 Task: Add a signature Jack Davis containing With heartfelt thanks and warm wishes, Jack Davis to email address softage.2@softage.net and add a folder Easter ideas
Action: Key pressed n
Screenshot: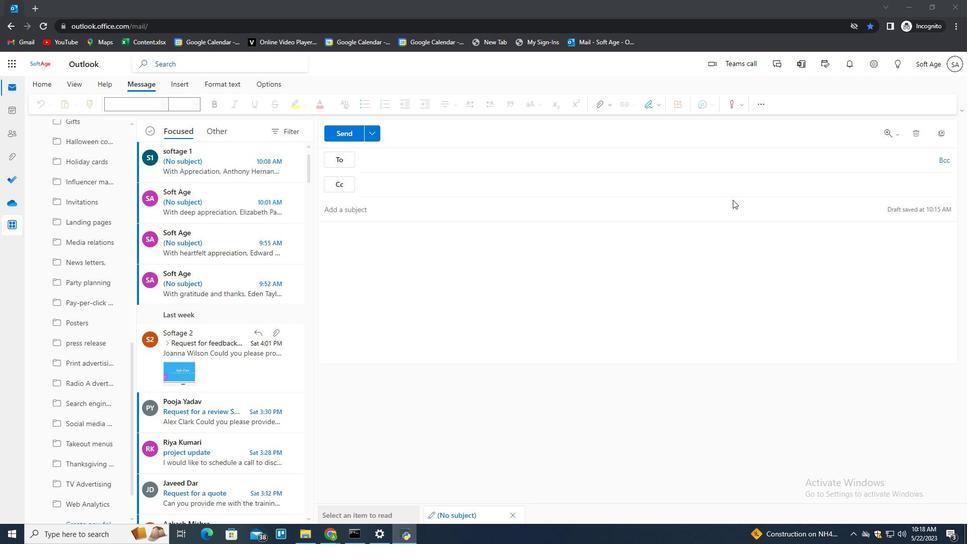 
Action: Mouse moved to (648, 101)
Screenshot: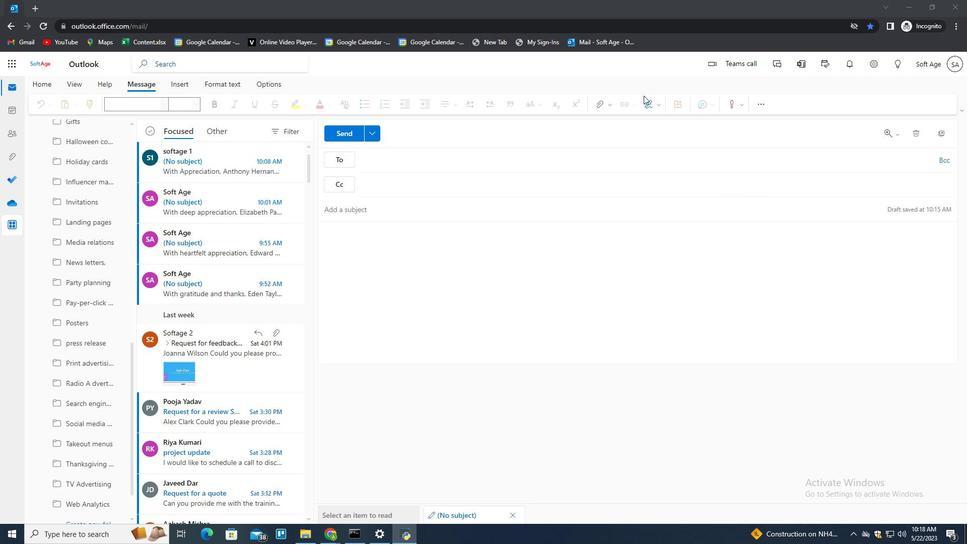 
Action: Mouse pressed left at (648, 101)
Screenshot: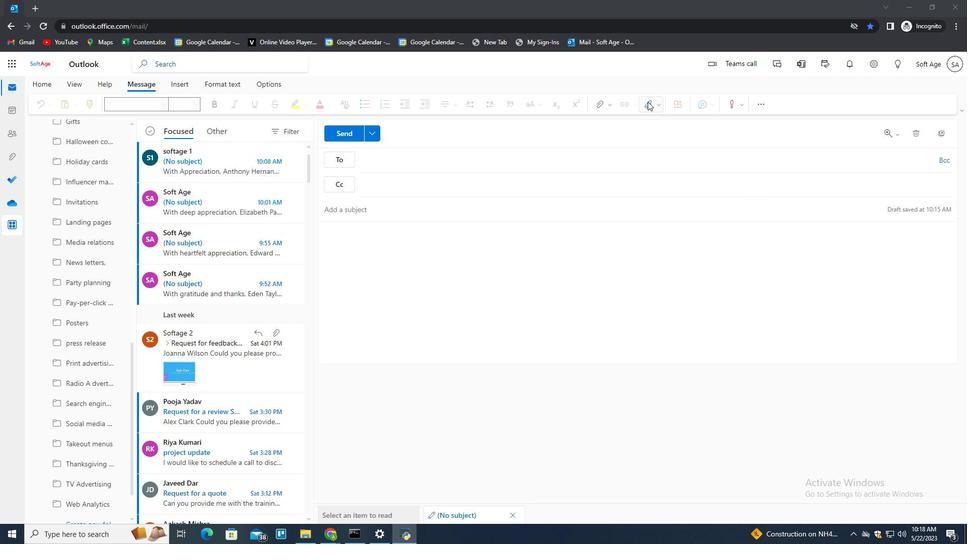 
Action: Mouse moved to (637, 142)
Screenshot: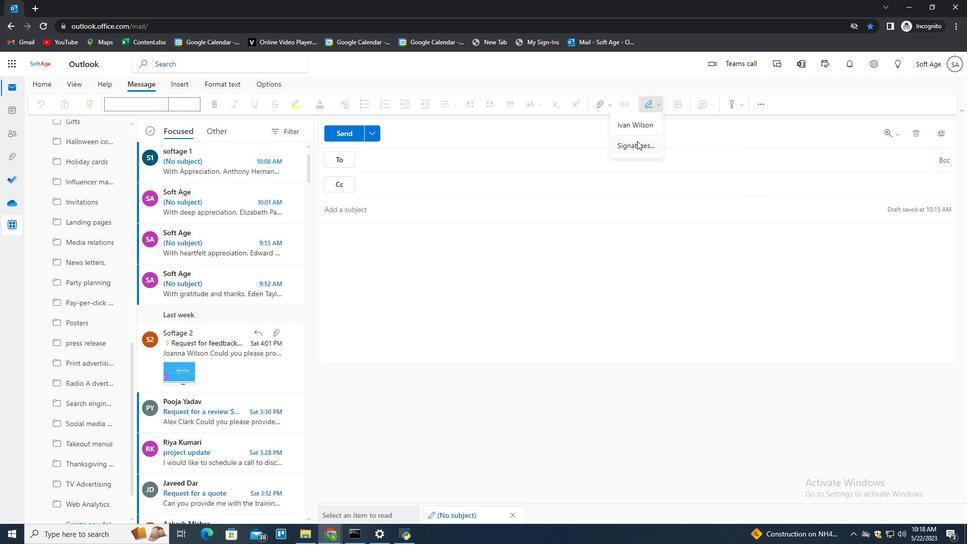
Action: Mouse pressed left at (637, 142)
Screenshot: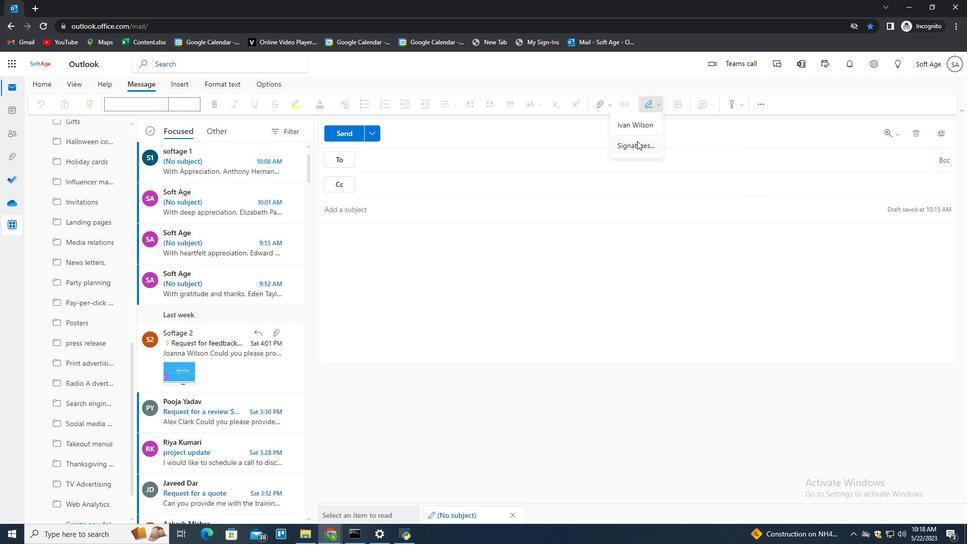 
Action: Mouse moved to (695, 182)
Screenshot: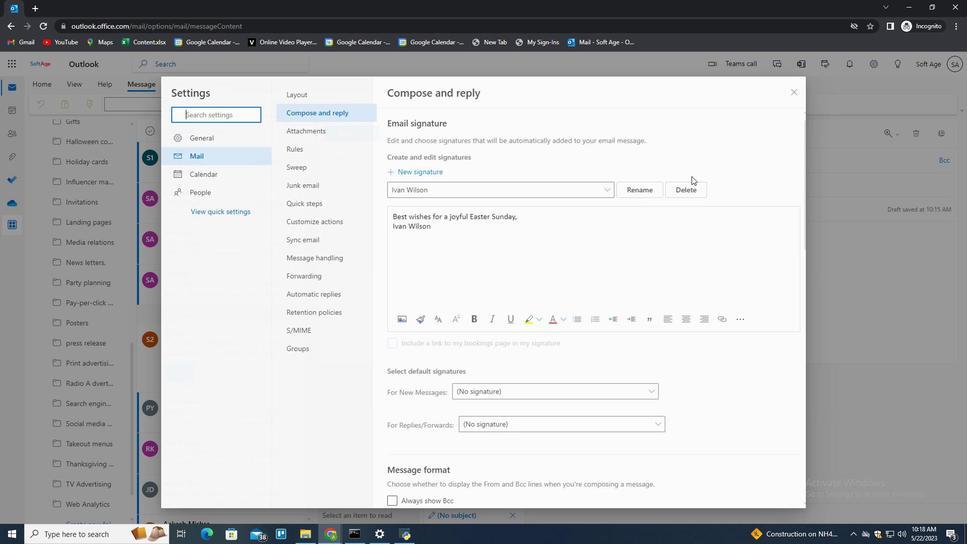 
Action: Mouse pressed left at (695, 182)
Screenshot: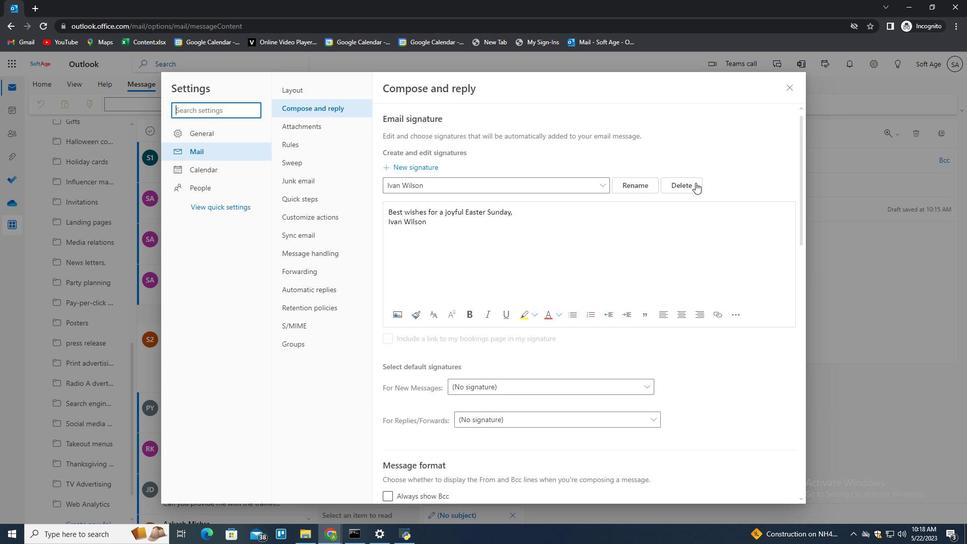 
Action: Mouse moved to (689, 183)
Screenshot: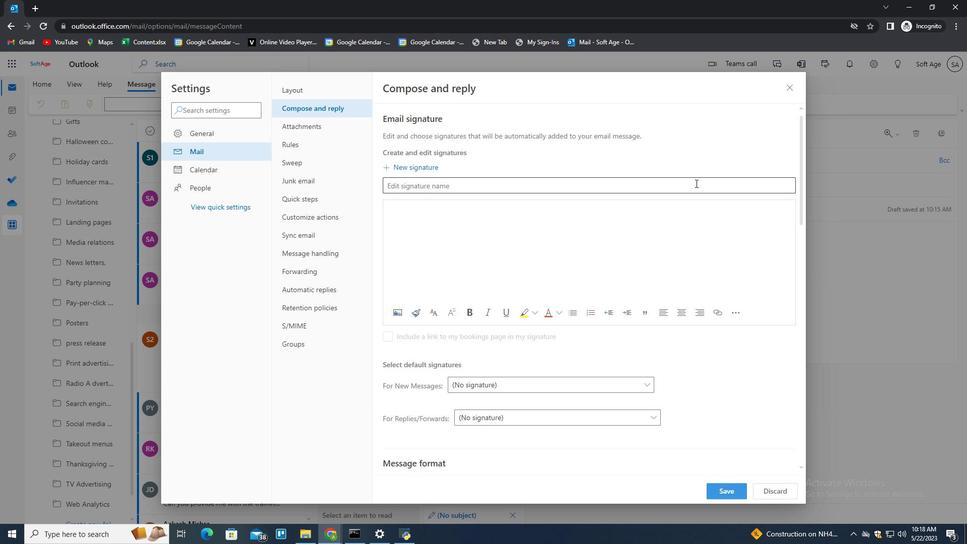 
Action: Mouse pressed left at (689, 183)
Screenshot: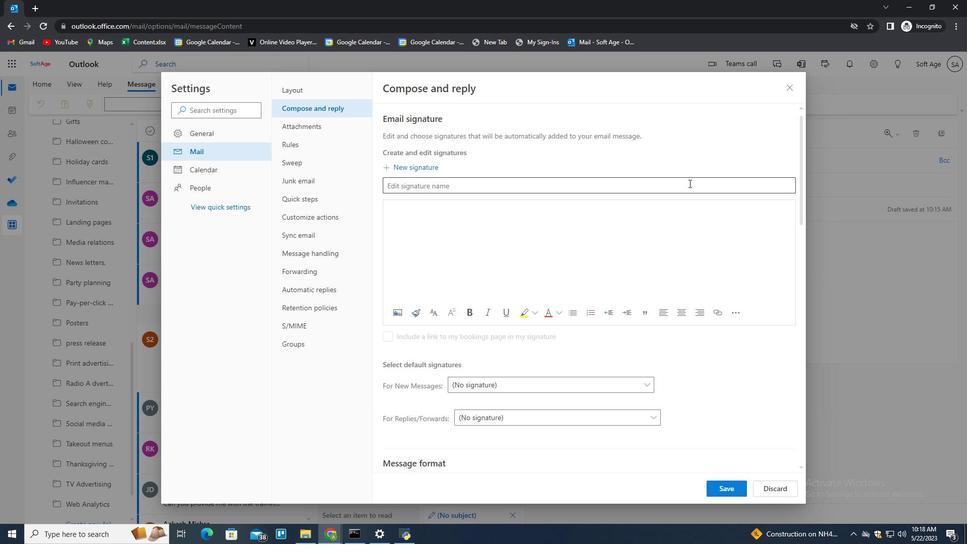 
Action: Mouse moved to (688, 183)
Screenshot: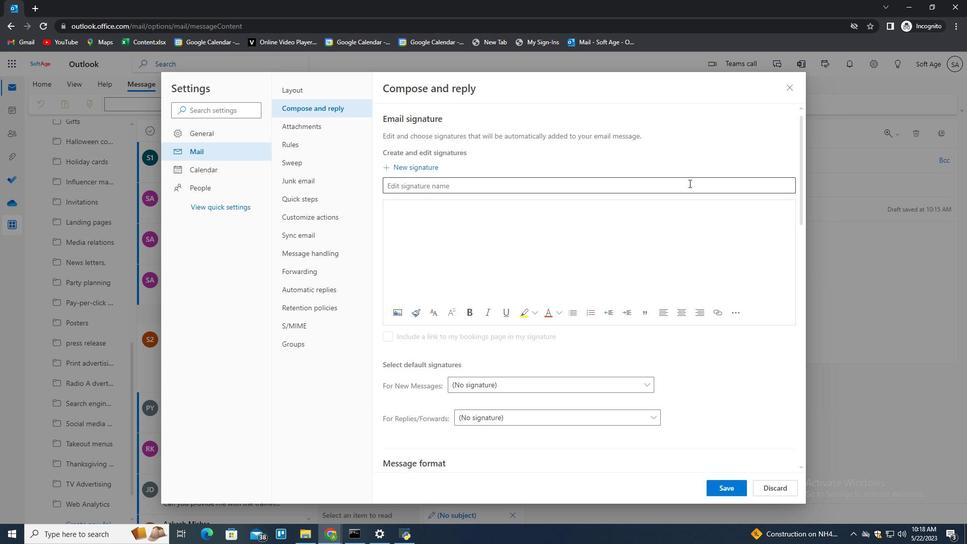 
Action: Key pressed <Key.shift>Jack<Key.space><Key.shift>Davis<Key.space><Key.tab><Key.shift>With<Key.space>heartfelt<Key.space>thanksa<Key.backspace><Key.space>and<Key.space>wr<Key.backspace>arm<Key.space>wishes,<Key.shift_r><Key.enter><Key.shift>Jack<Key.space><Key.shift>Davis
Screenshot: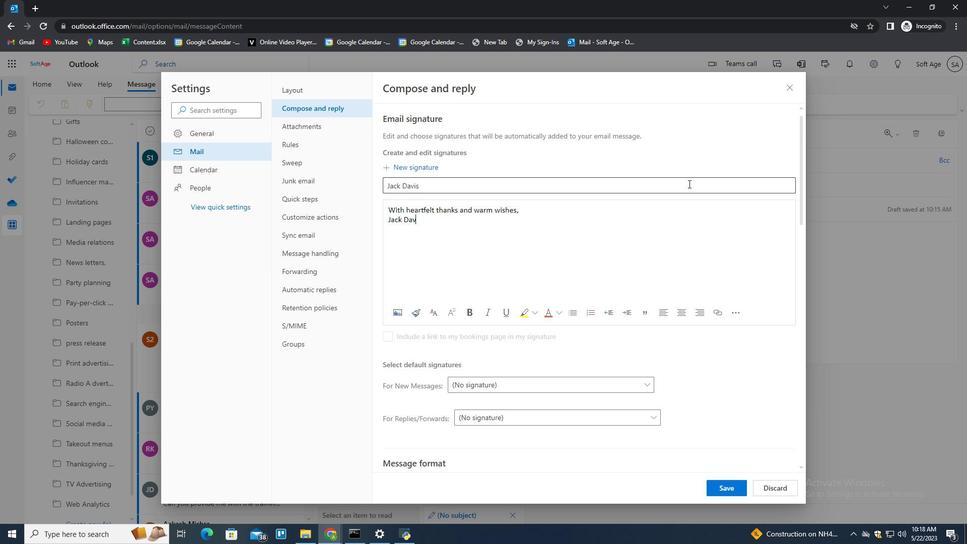 
Action: Mouse moved to (722, 489)
Screenshot: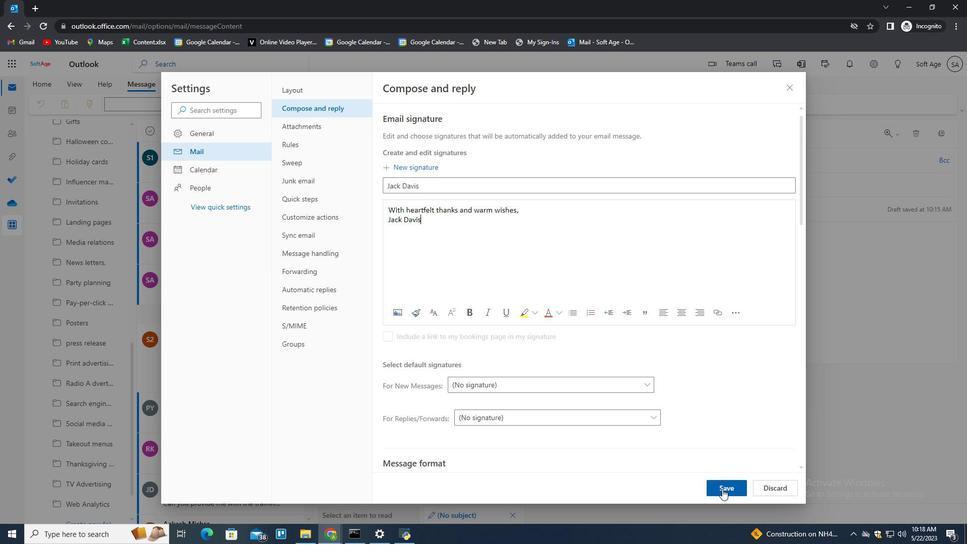 
Action: Mouse pressed left at (722, 489)
Screenshot: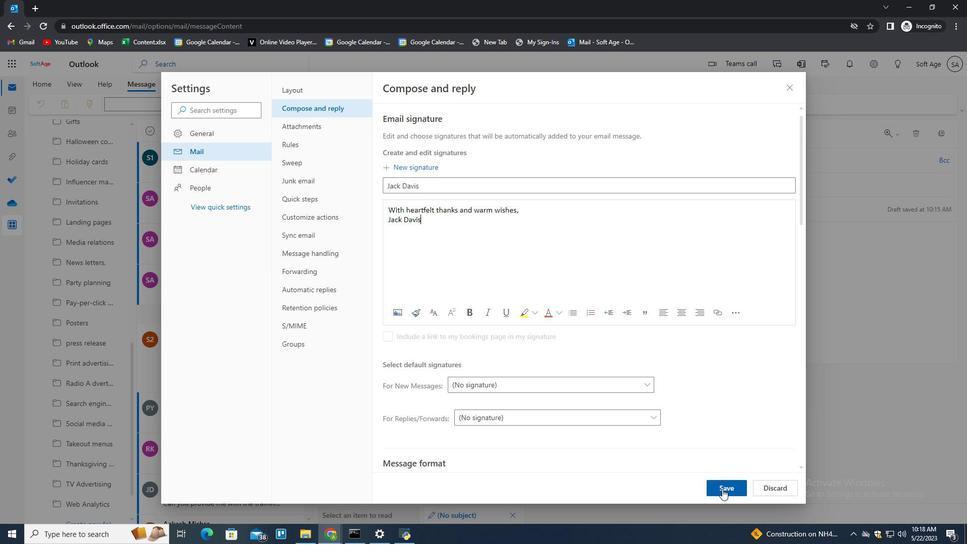 
Action: Mouse moved to (848, 280)
Screenshot: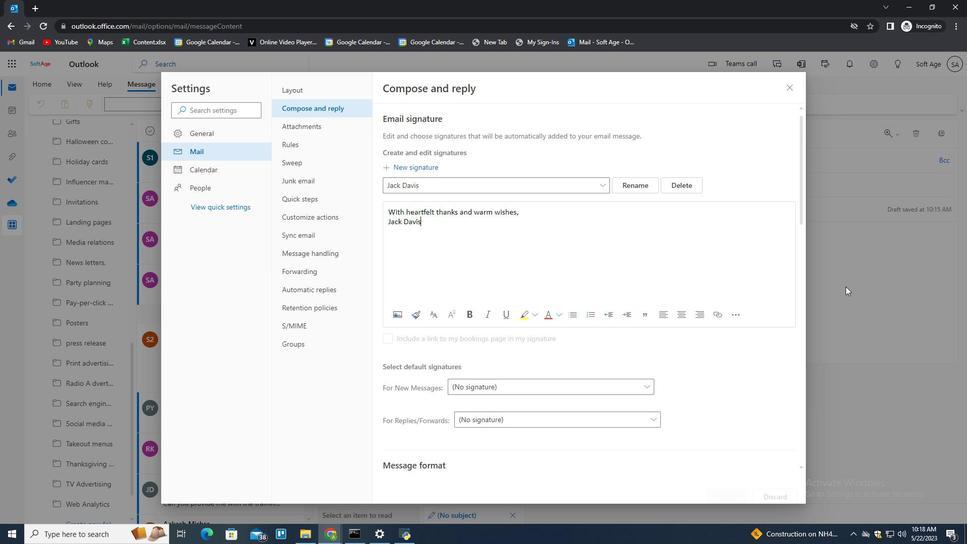 
Action: Mouse pressed left at (848, 280)
Screenshot: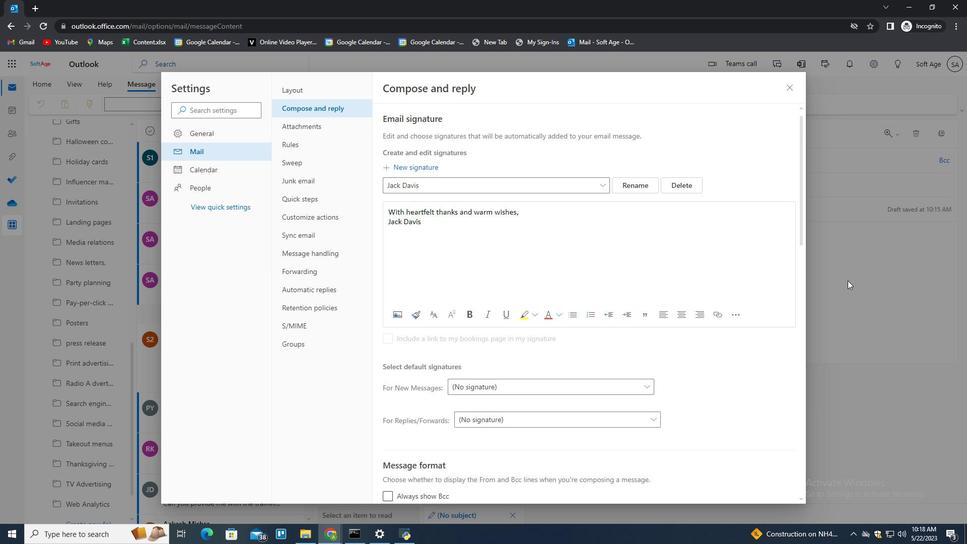 
Action: Mouse moved to (648, 109)
Screenshot: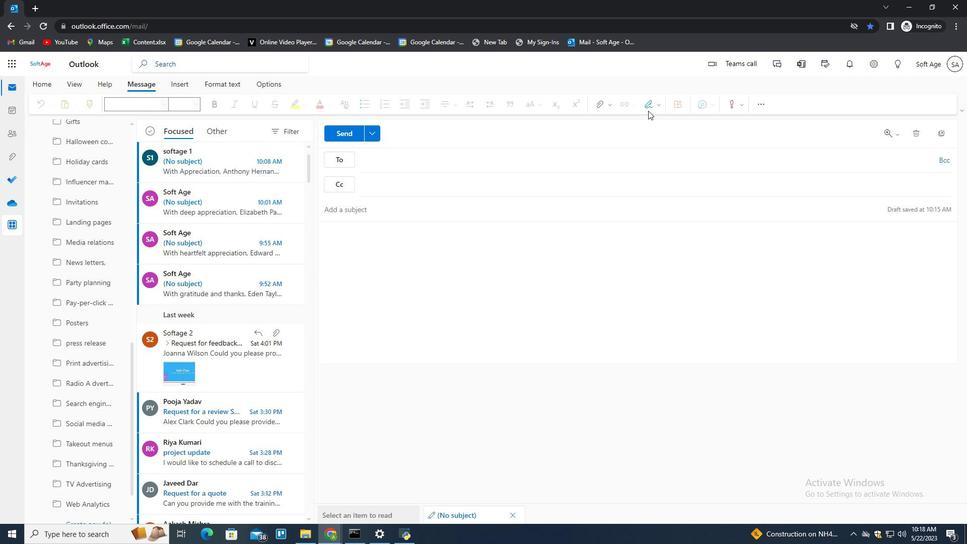 
Action: Mouse pressed left at (648, 109)
Screenshot: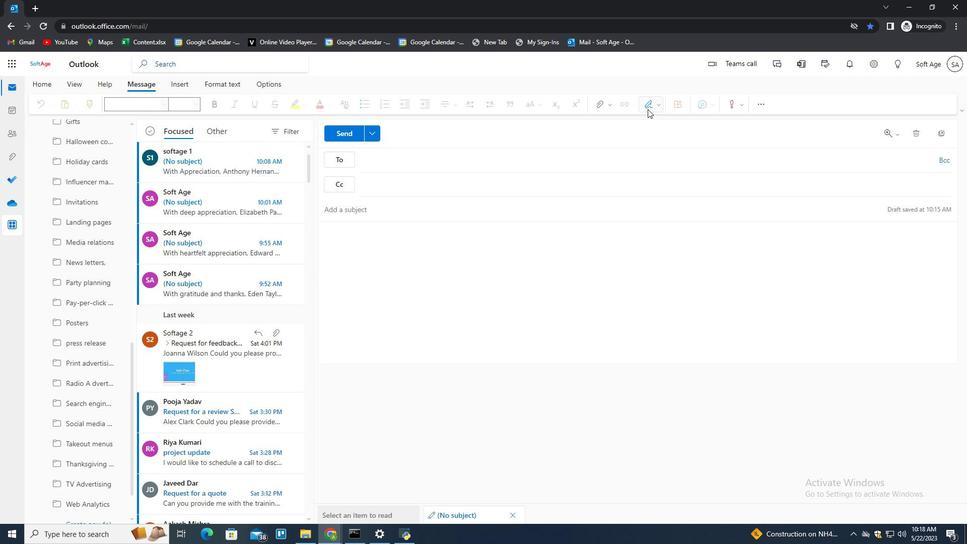 
Action: Mouse moved to (641, 126)
Screenshot: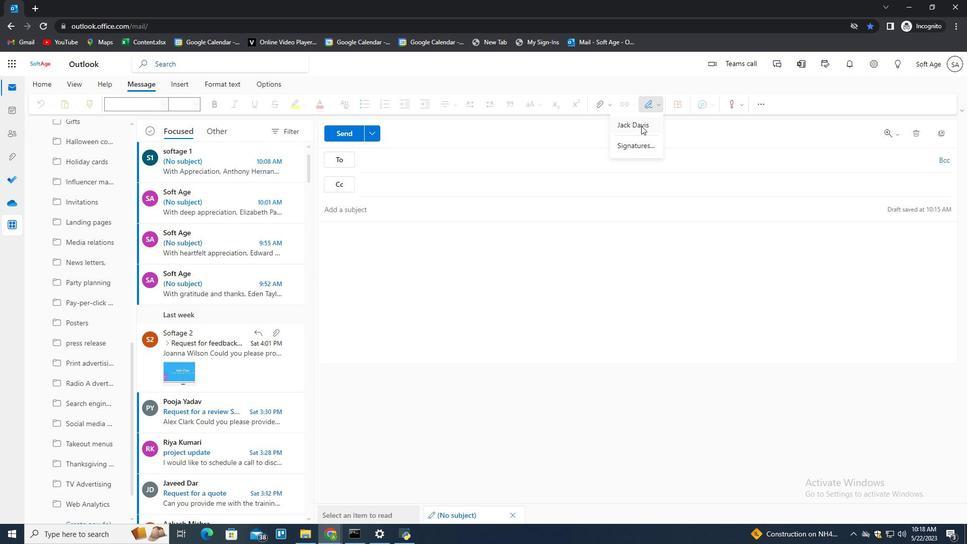 
Action: Mouse pressed left at (641, 126)
Screenshot: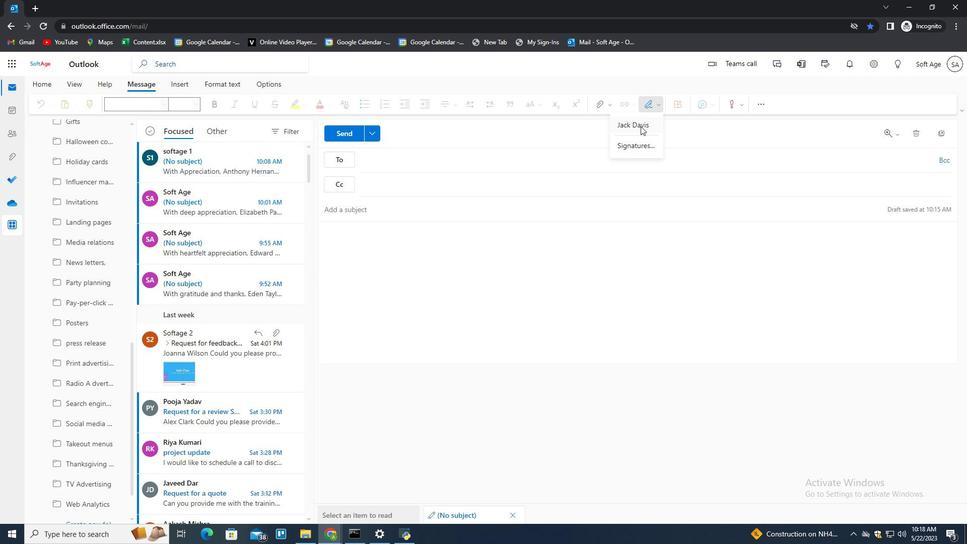 
Action: Mouse moved to (395, 163)
Screenshot: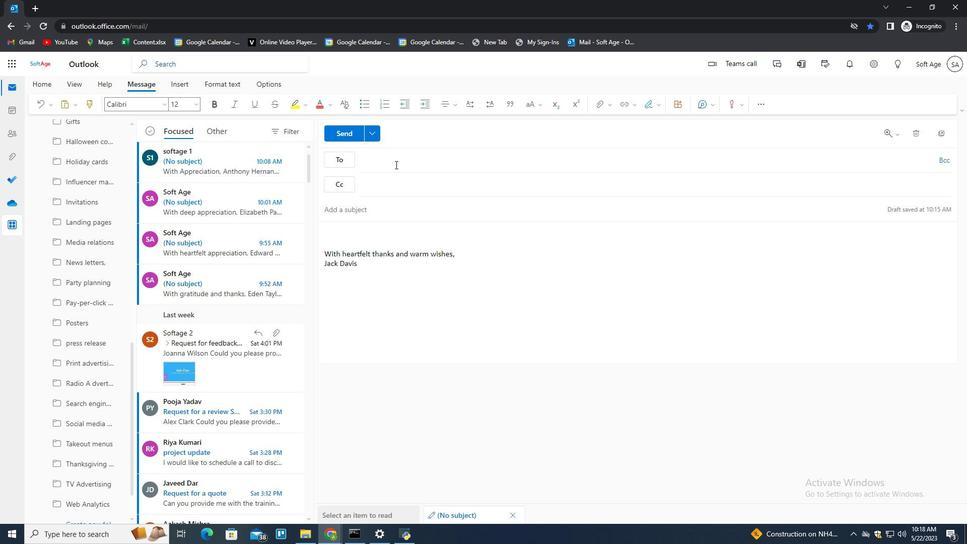 
Action: Mouse pressed left at (395, 163)
Screenshot: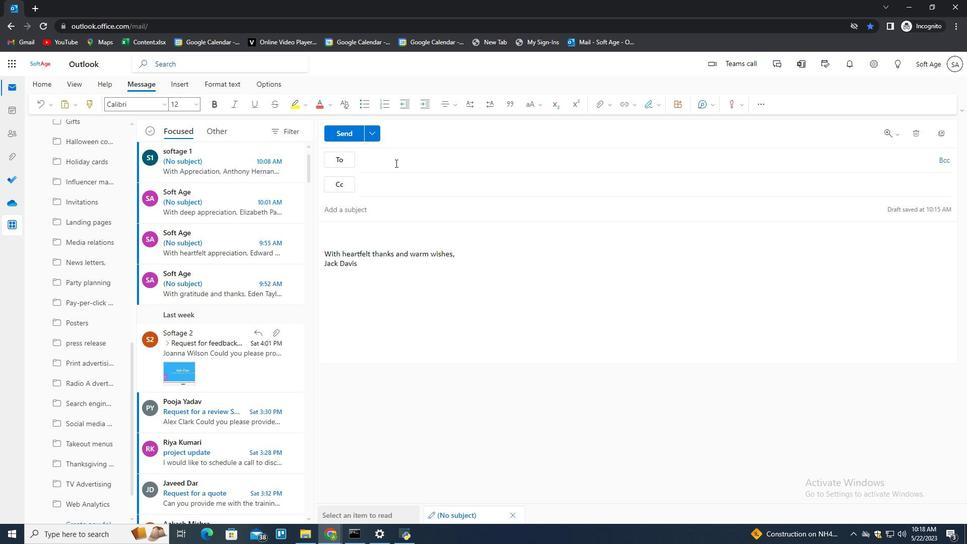 
Action: Key pressed softage.2<Key.shift>@softae.<Key.backspace><Key.backspace>ge.net<Key.enter>
Screenshot: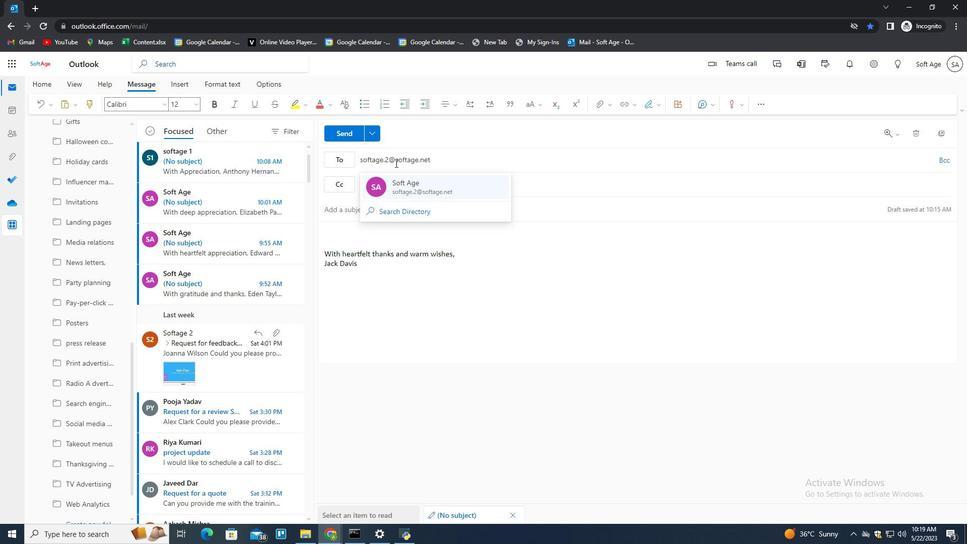 
Action: Mouse moved to (86, 321)
Screenshot: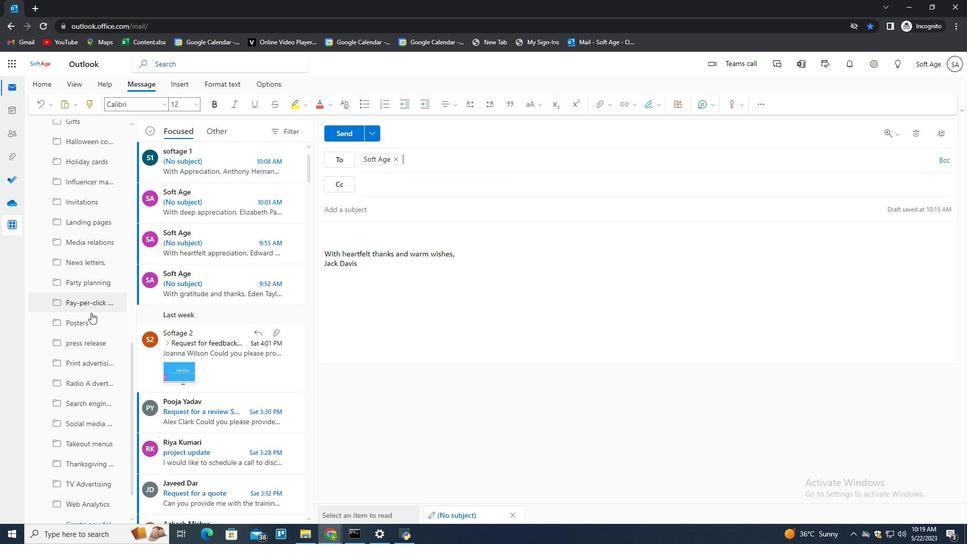 
Action: Mouse scrolled (86, 321) with delta (0, 0)
Screenshot: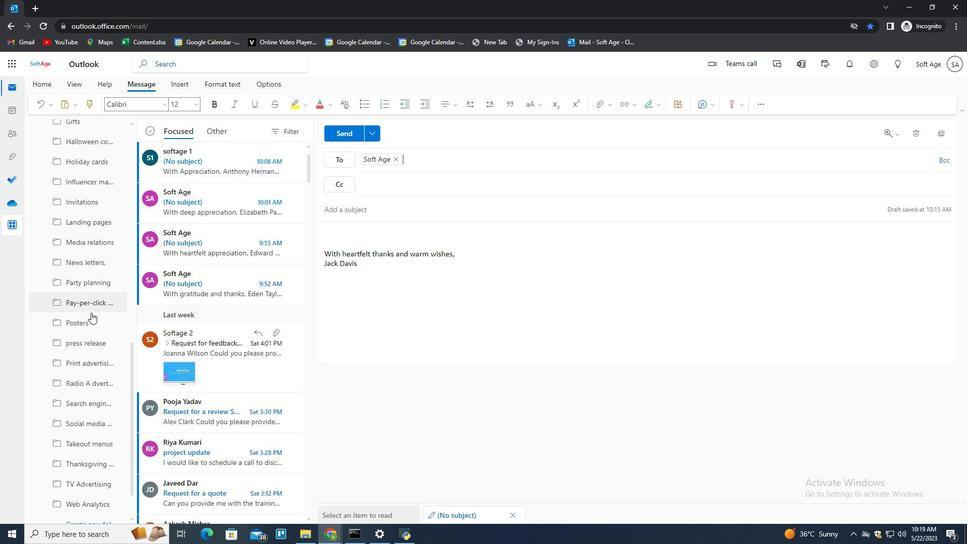 
Action: Mouse moved to (86, 322)
Screenshot: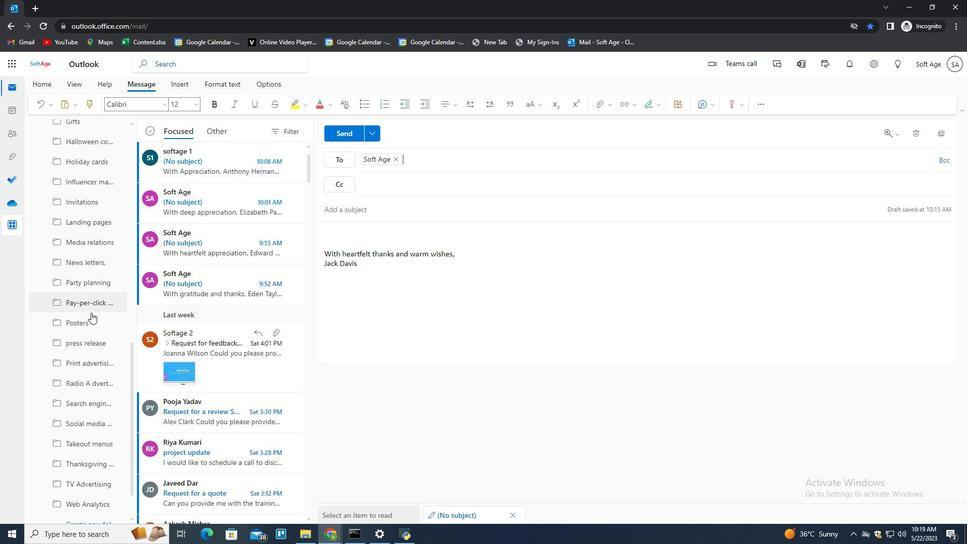 
Action: Mouse scrolled (86, 322) with delta (0, 0)
Screenshot: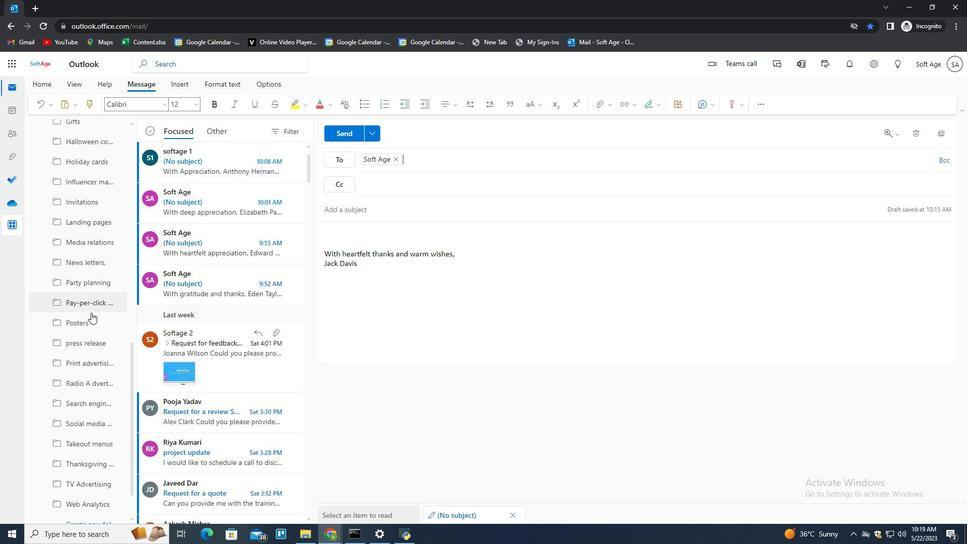 
Action: Mouse moved to (86, 323)
Screenshot: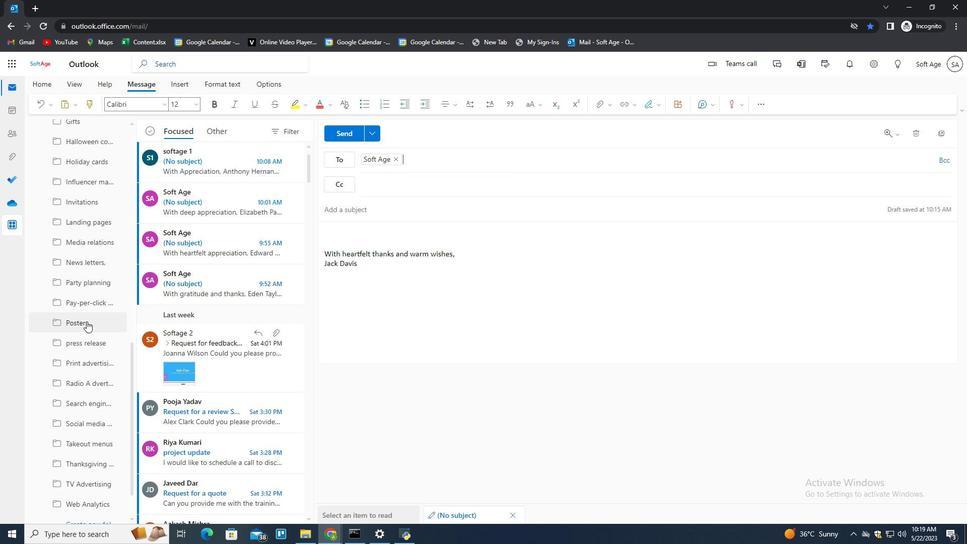 
Action: Mouse scrolled (86, 322) with delta (0, 0)
Screenshot: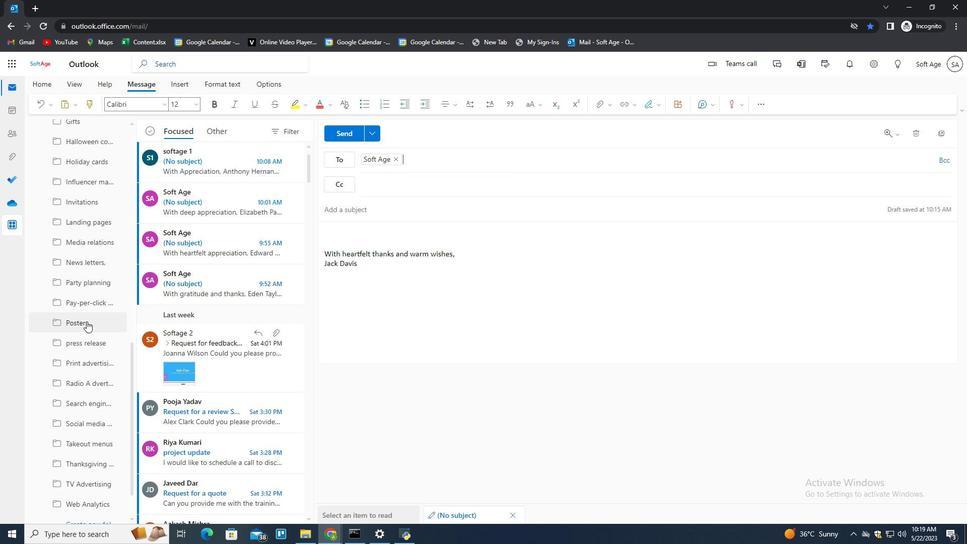 
Action: Mouse moved to (85, 323)
Screenshot: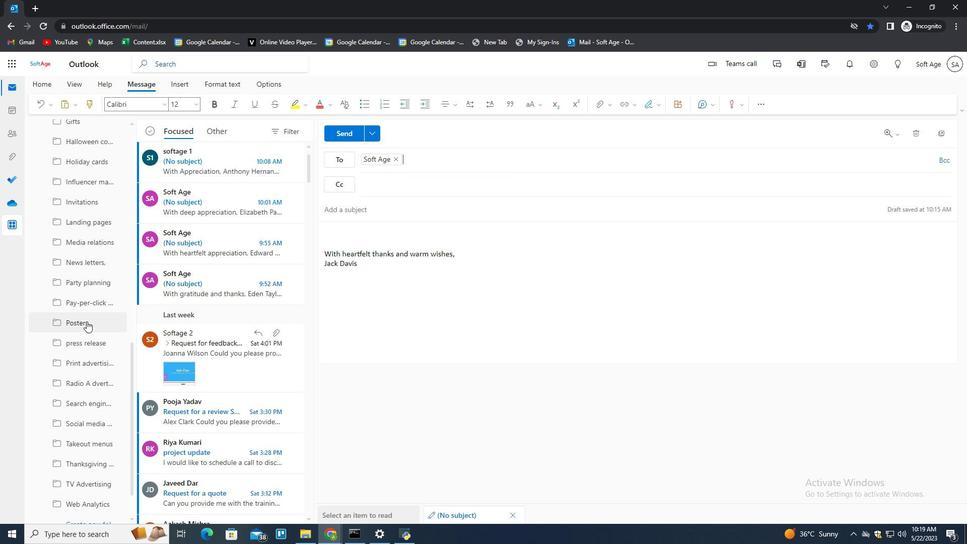
Action: Mouse scrolled (85, 323) with delta (0, 0)
Screenshot: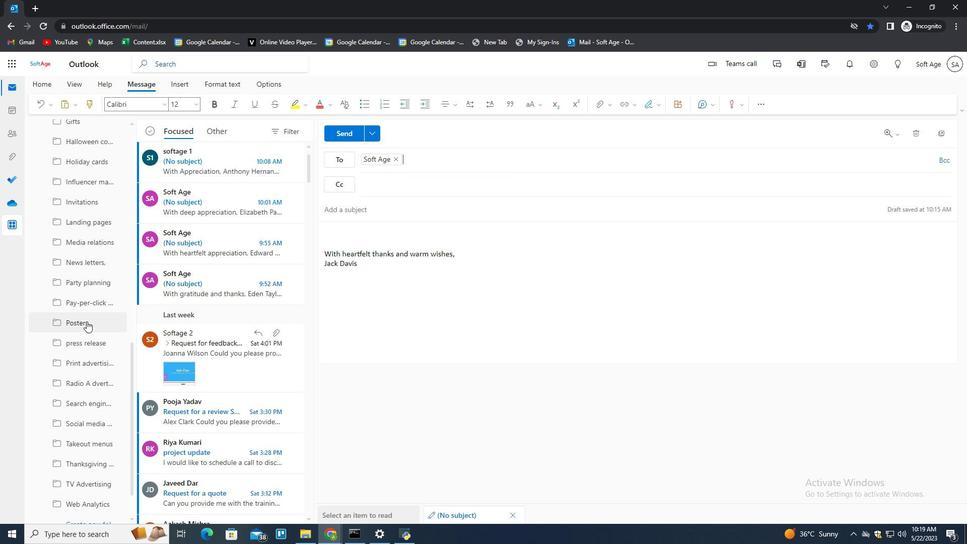 
Action: Mouse scrolled (85, 323) with delta (0, 0)
Screenshot: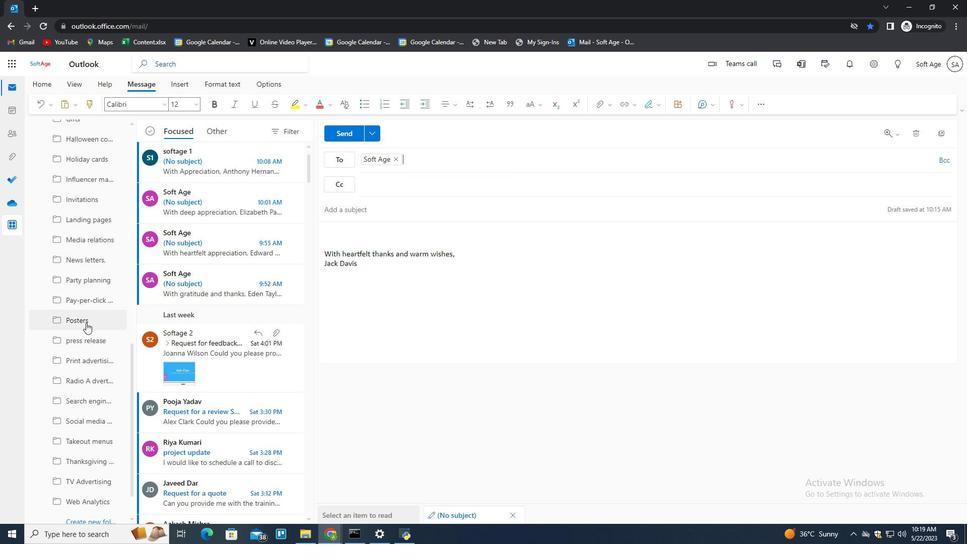 
Action: Mouse scrolled (85, 323) with delta (0, 0)
Screenshot: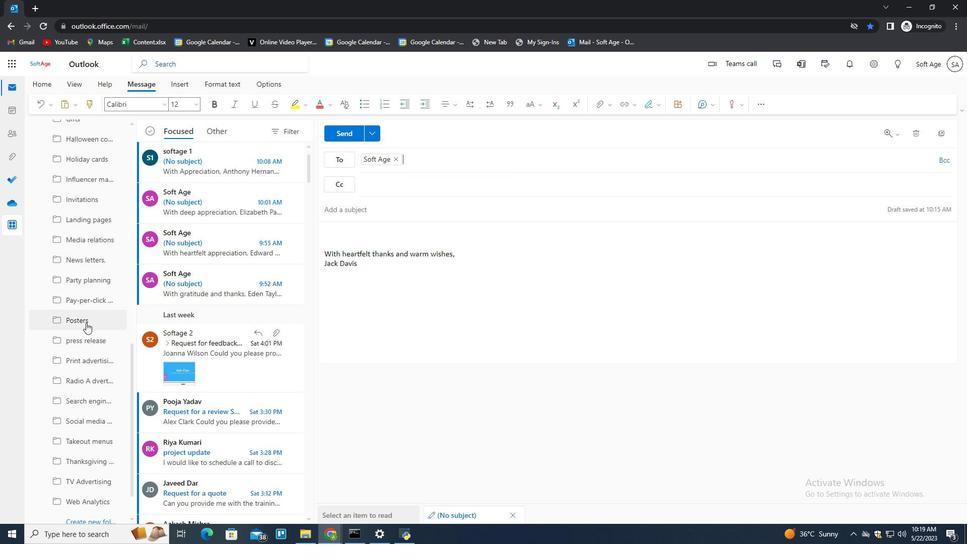 
Action: Mouse scrolled (85, 323) with delta (0, 0)
Screenshot: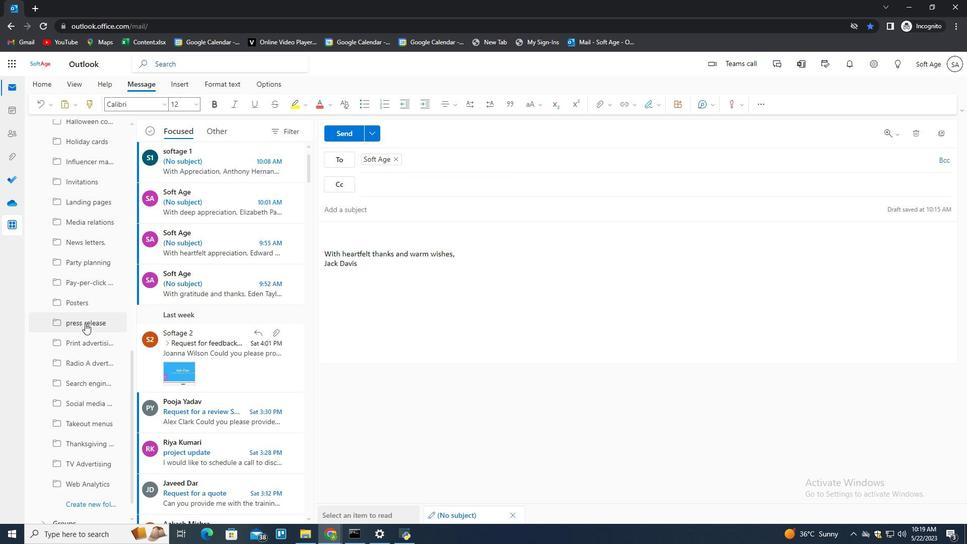 
Action: Mouse moved to (72, 489)
Screenshot: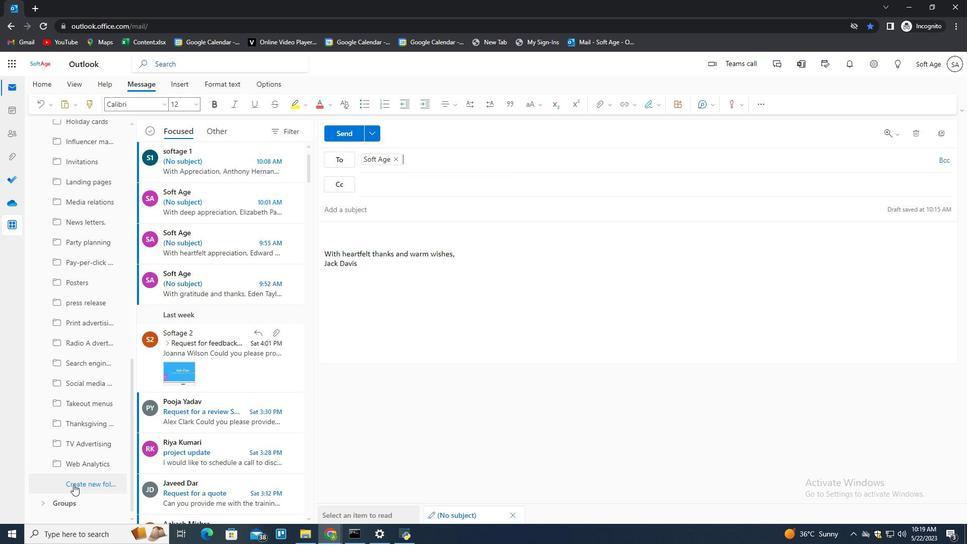 
Action: Mouse pressed left at (72, 489)
Screenshot: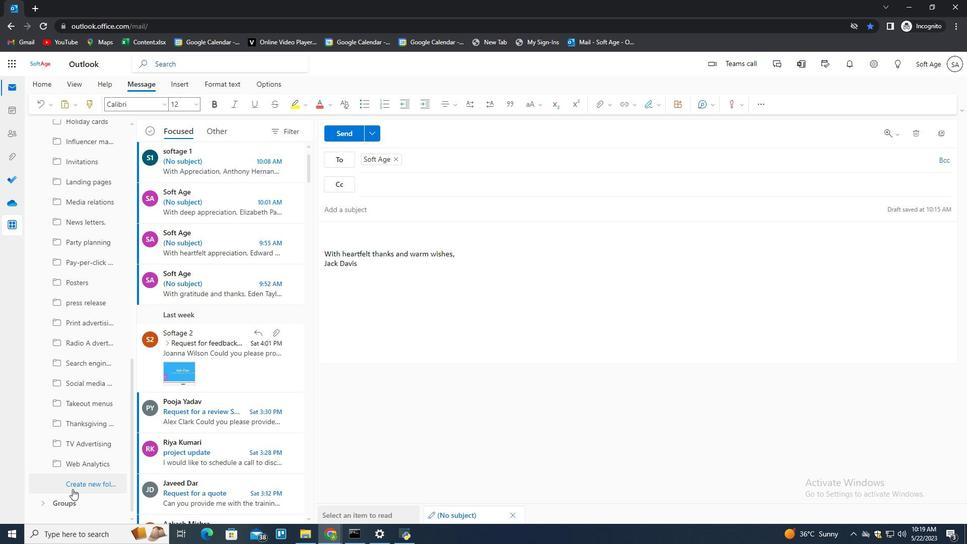 
Action: Key pressed <Key.shift>
Screenshot: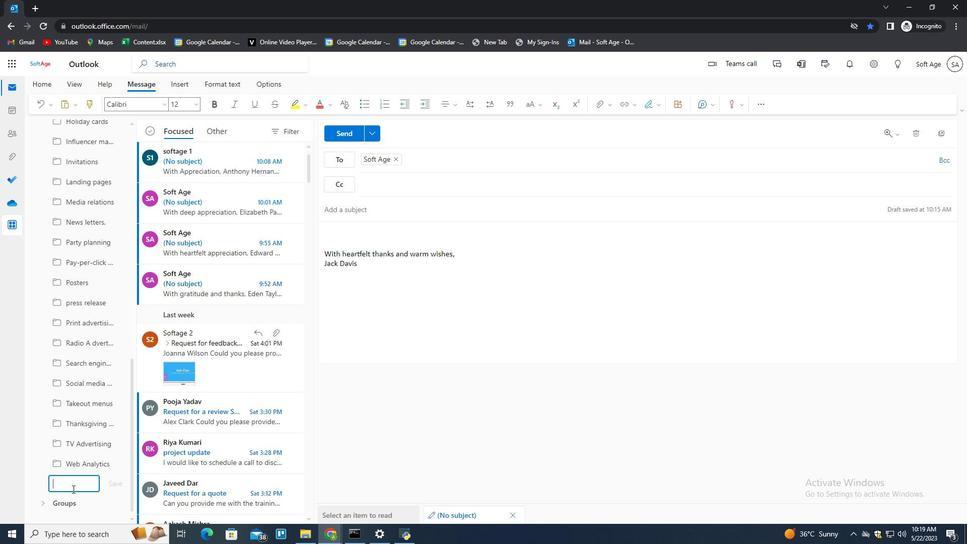 
Action: Mouse moved to (72, 489)
Screenshot: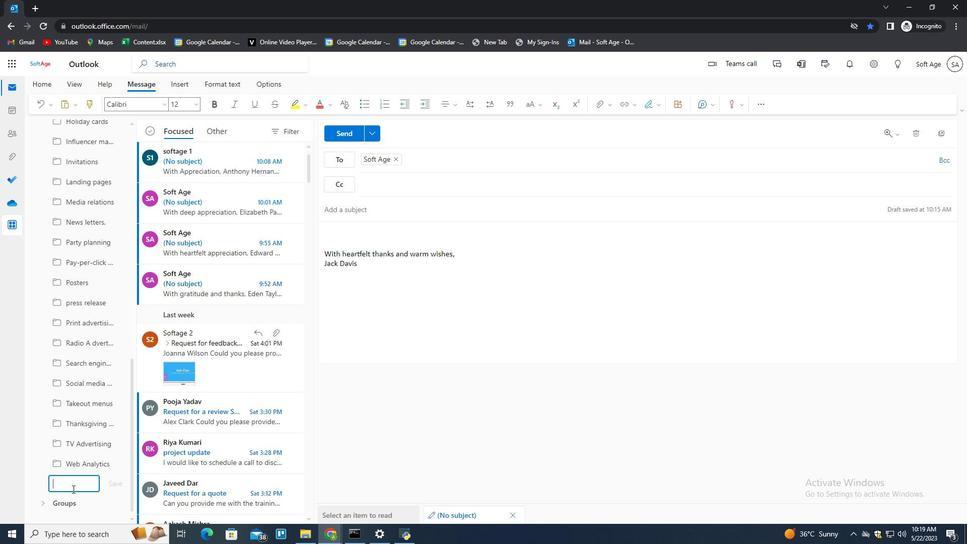 
Action: Key pressed <Key.shift>
Screenshot: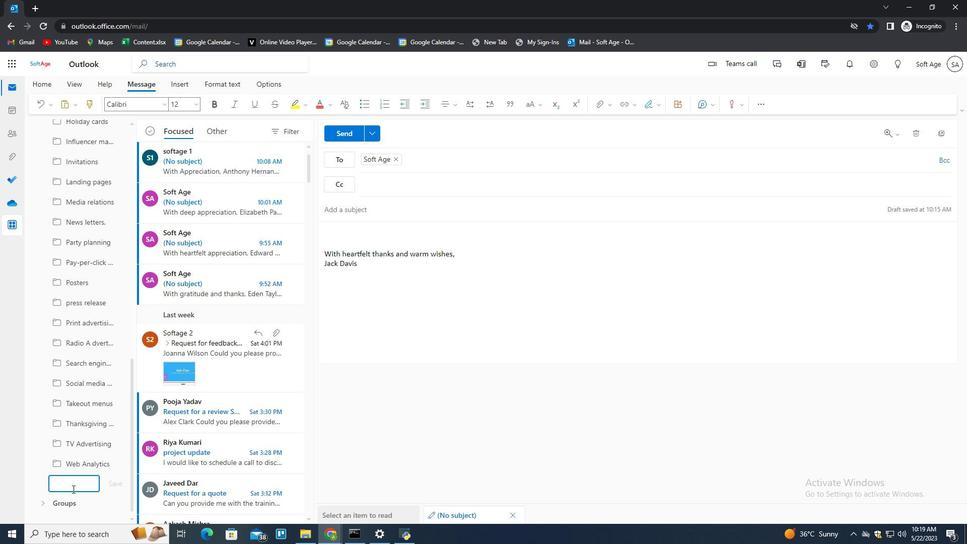 
Action: Mouse moved to (71, 489)
Screenshot: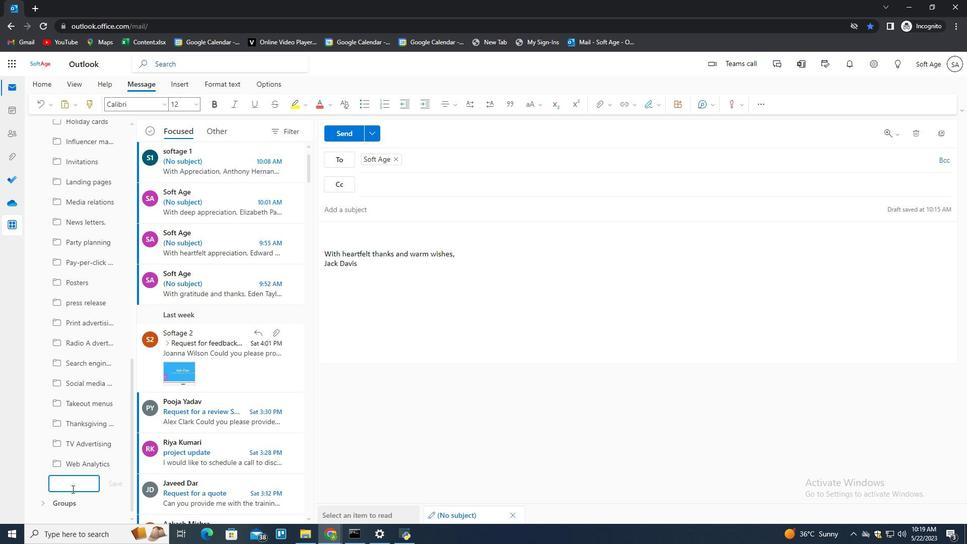 
Action: Key pressed <Key.shift>
Screenshot: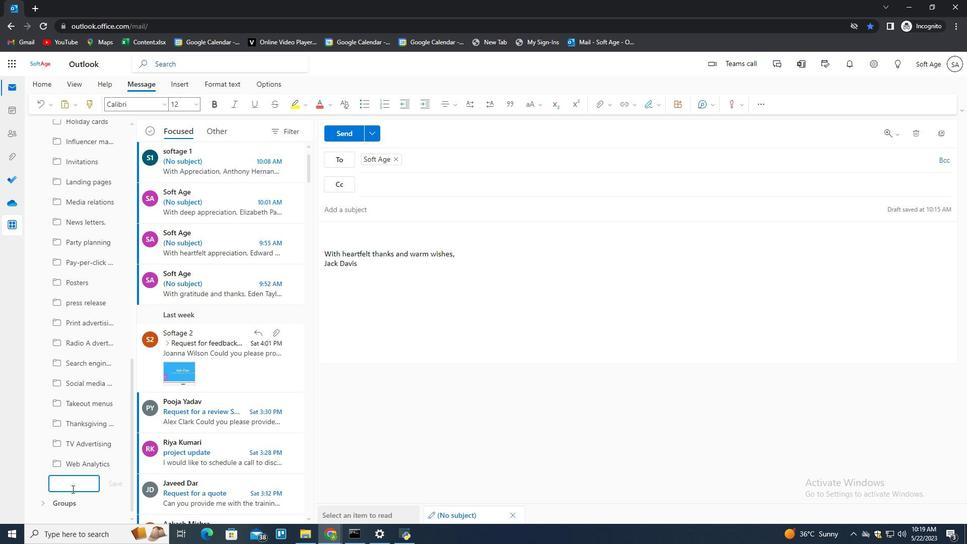 
Action: Mouse moved to (70, 490)
Screenshot: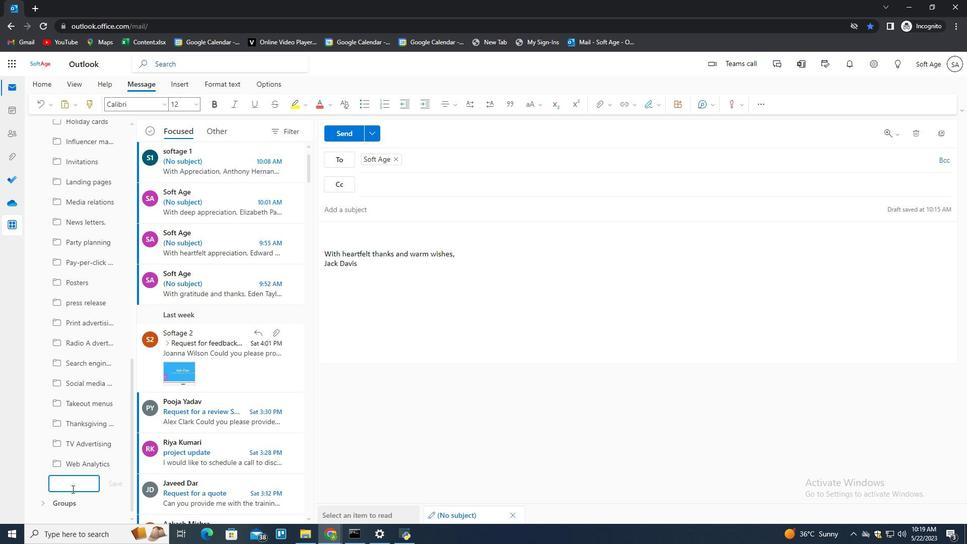 
Action: Key pressed <Key.shift>
Screenshot: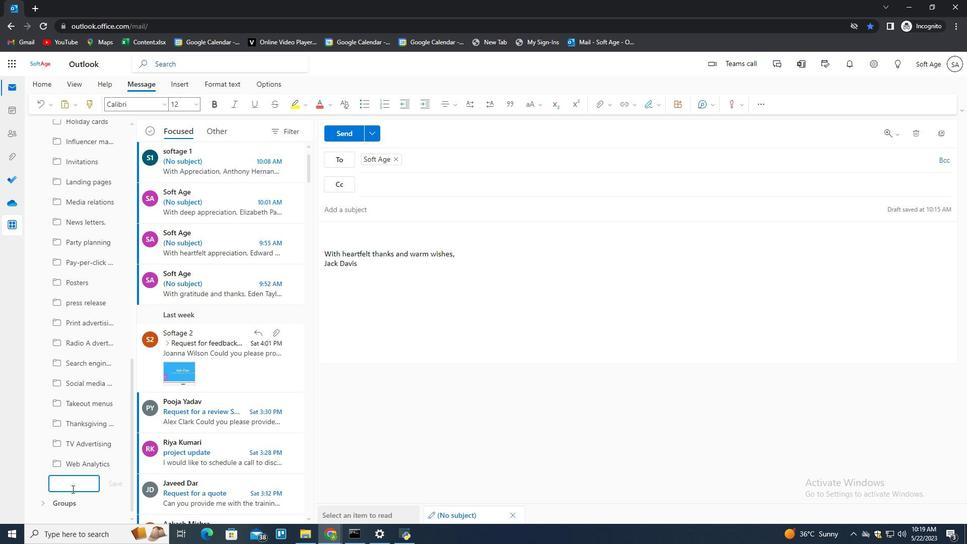 
Action: Mouse moved to (70, 490)
Screenshot: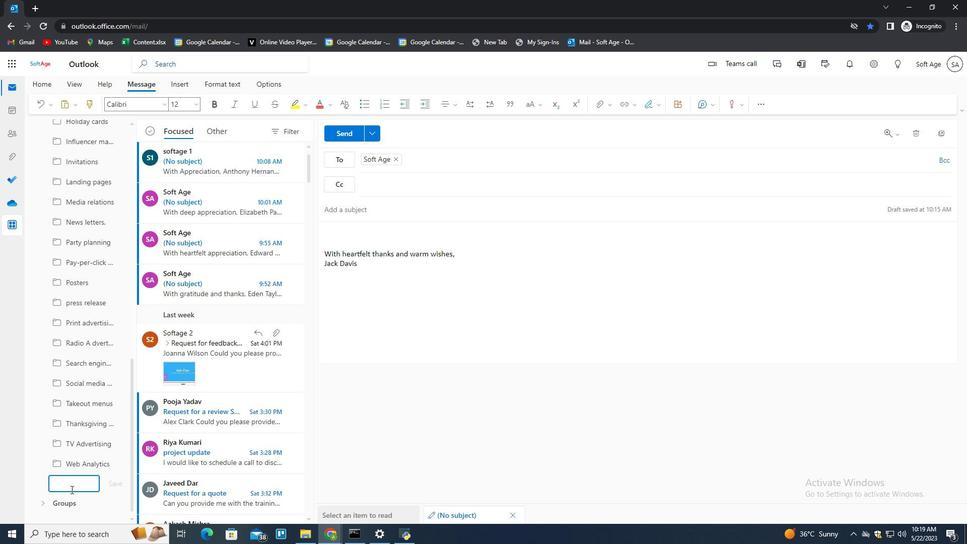 
Action: Key pressed <Key.shift>
Screenshot: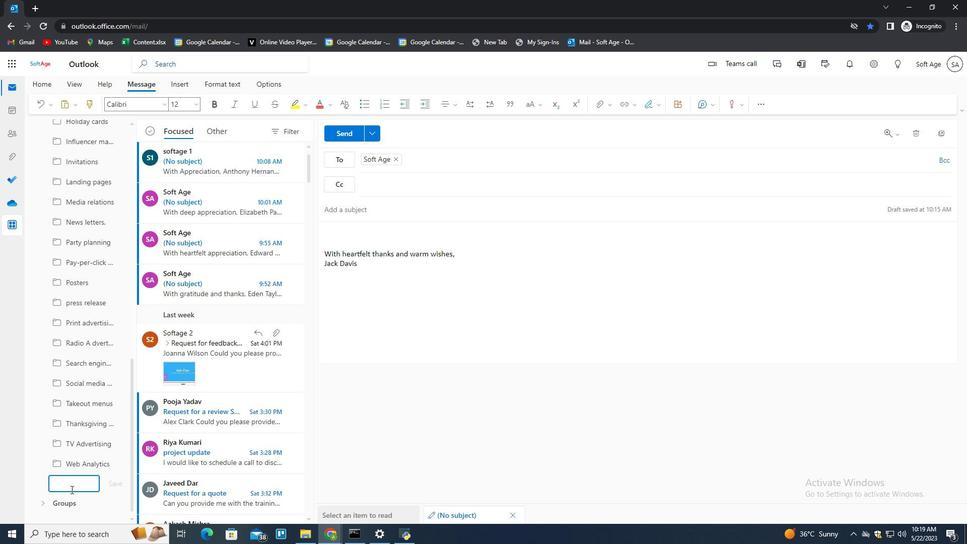 
Action: Mouse moved to (69, 491)
Screenshot: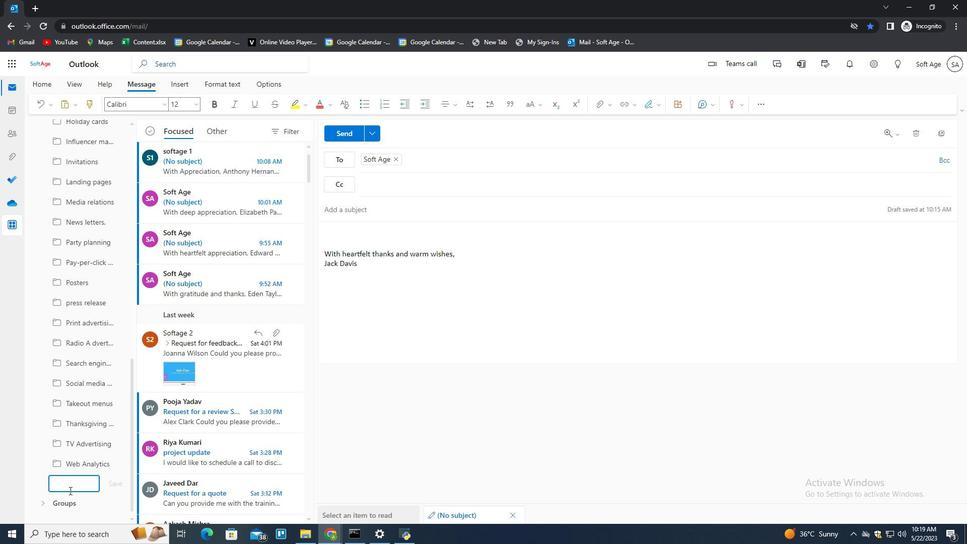 
Action: Key pressed <Key.shift><Key.shift><Key.shift><Key.shift><Key.shift><Key.shift><Key.shift><Key.shift><Key.shift><Key.shift><Key.shift><Key.shift><Key.shift><Key.shift><Key.shift><Key.shift><Key.shift><Key.shift><Key.shift><Key.shift><Key.shift><Key.shift>Easter<Key.space><Key.shift>I<Key.backspace>ideas<Key.enter>
Screenshot: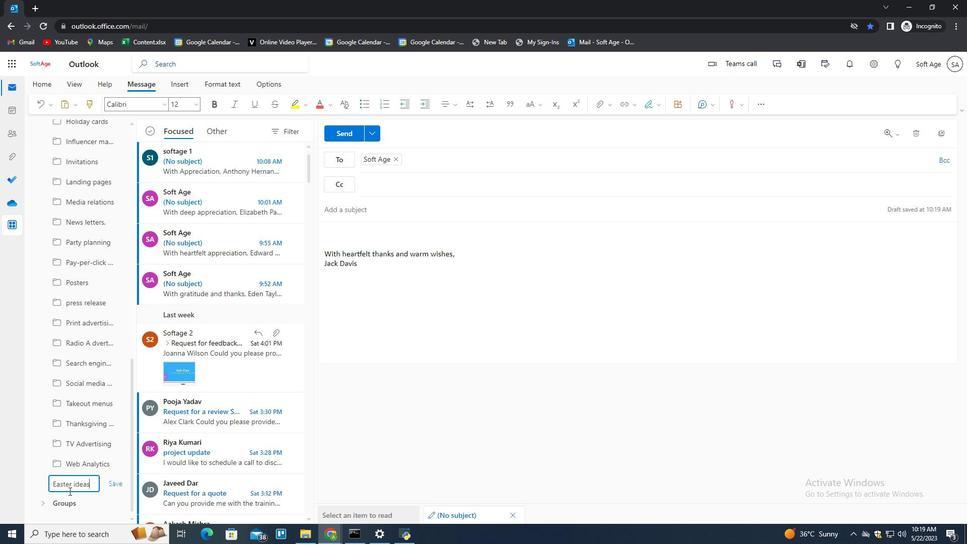 
